 Task: Select format cells if greater than.
Action: Mouse moved to (1023, 434)
Screenshot: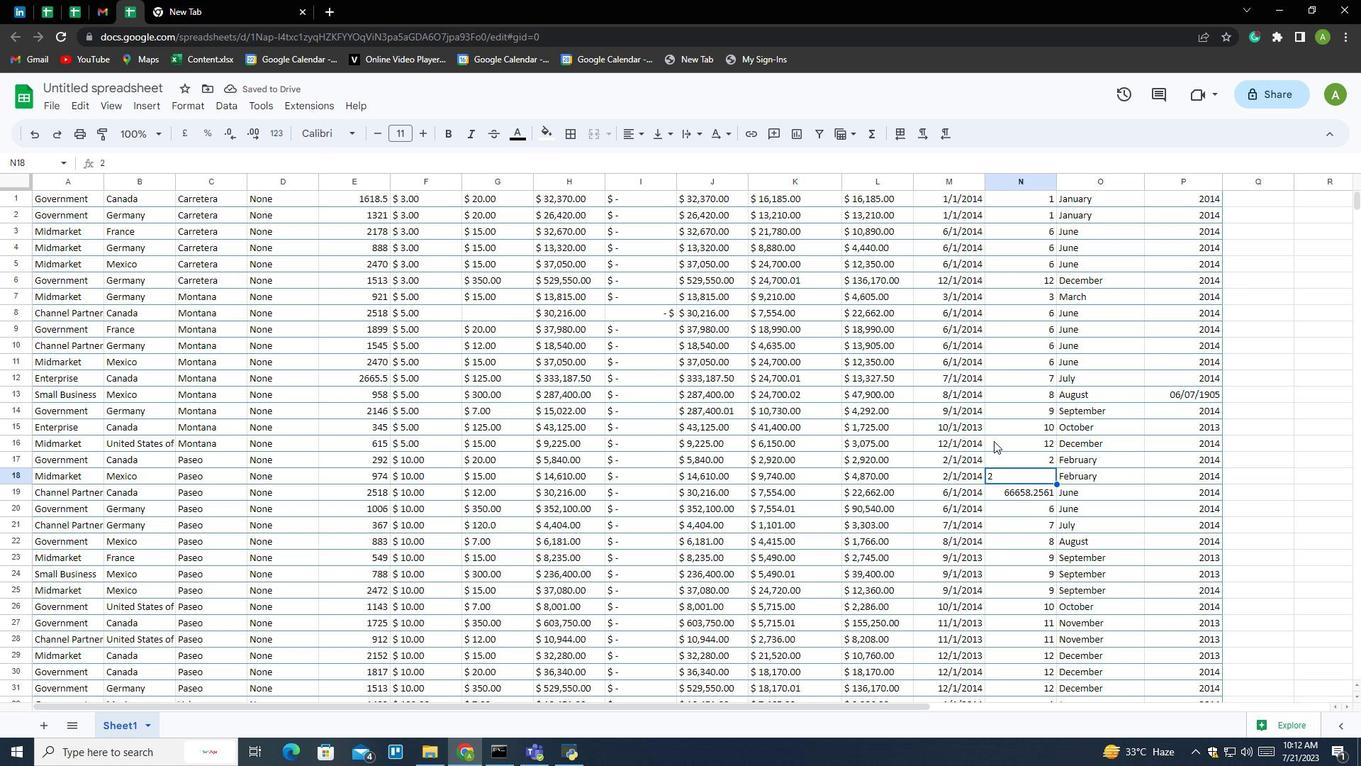 
Action: Mouse pressed left at (1023, 434)
Screenshot: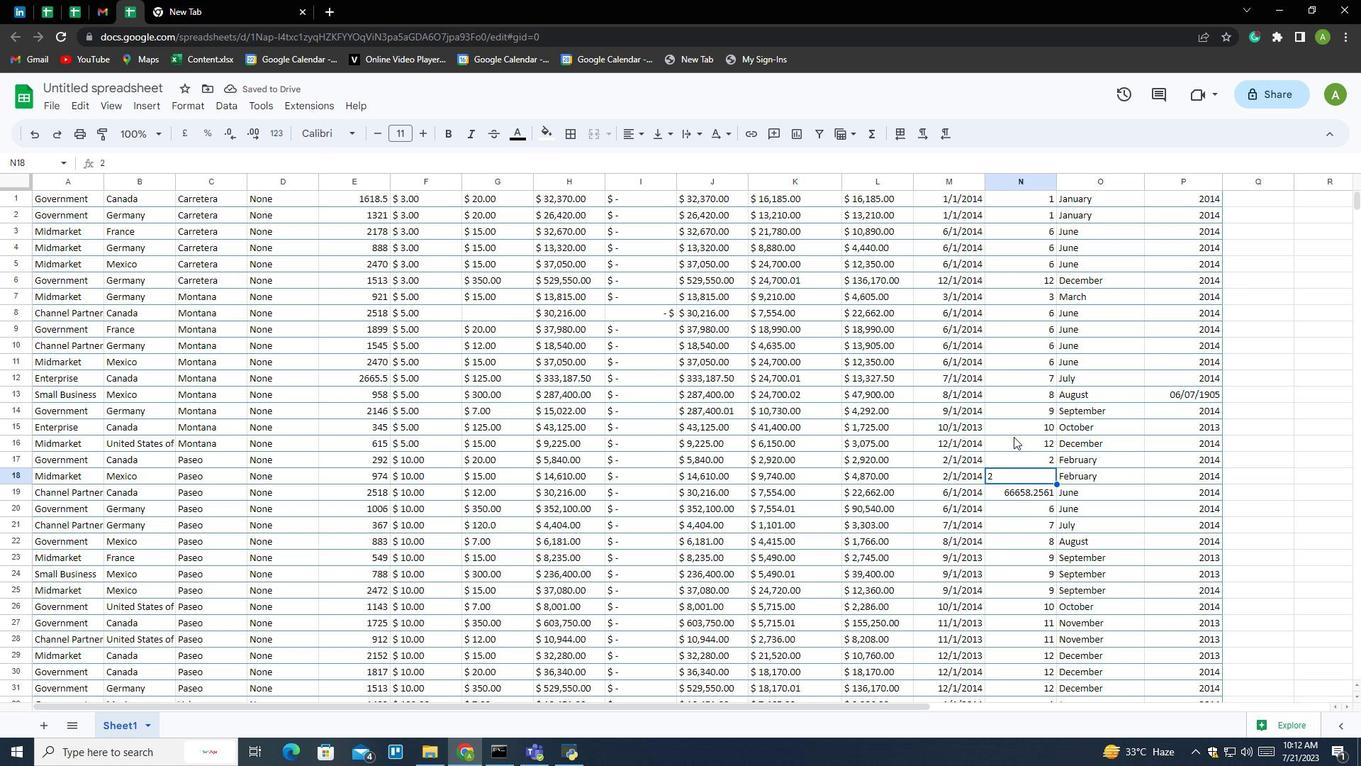 
Action: Mouse moved to (180, 100)
Screenshot: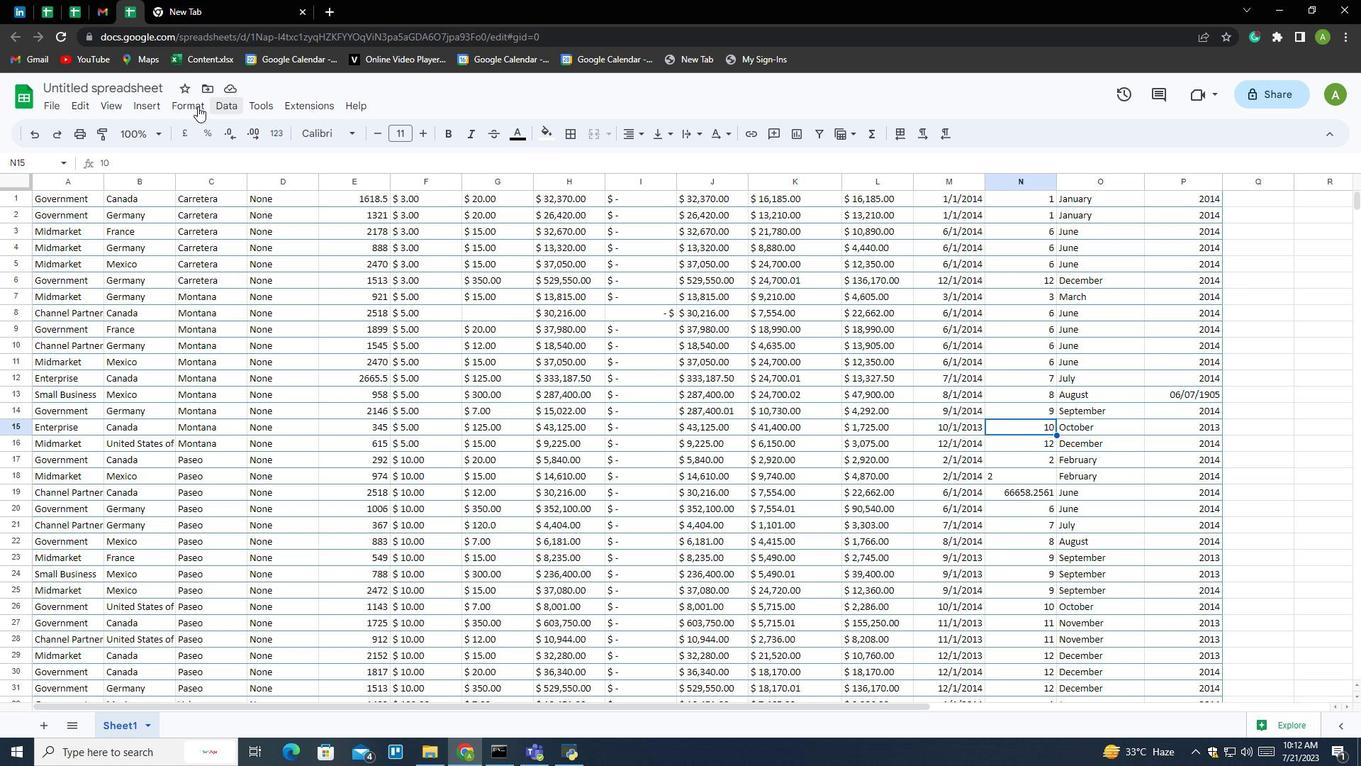 
Action: Mouse pressed left at (180, 100)
Screenshot: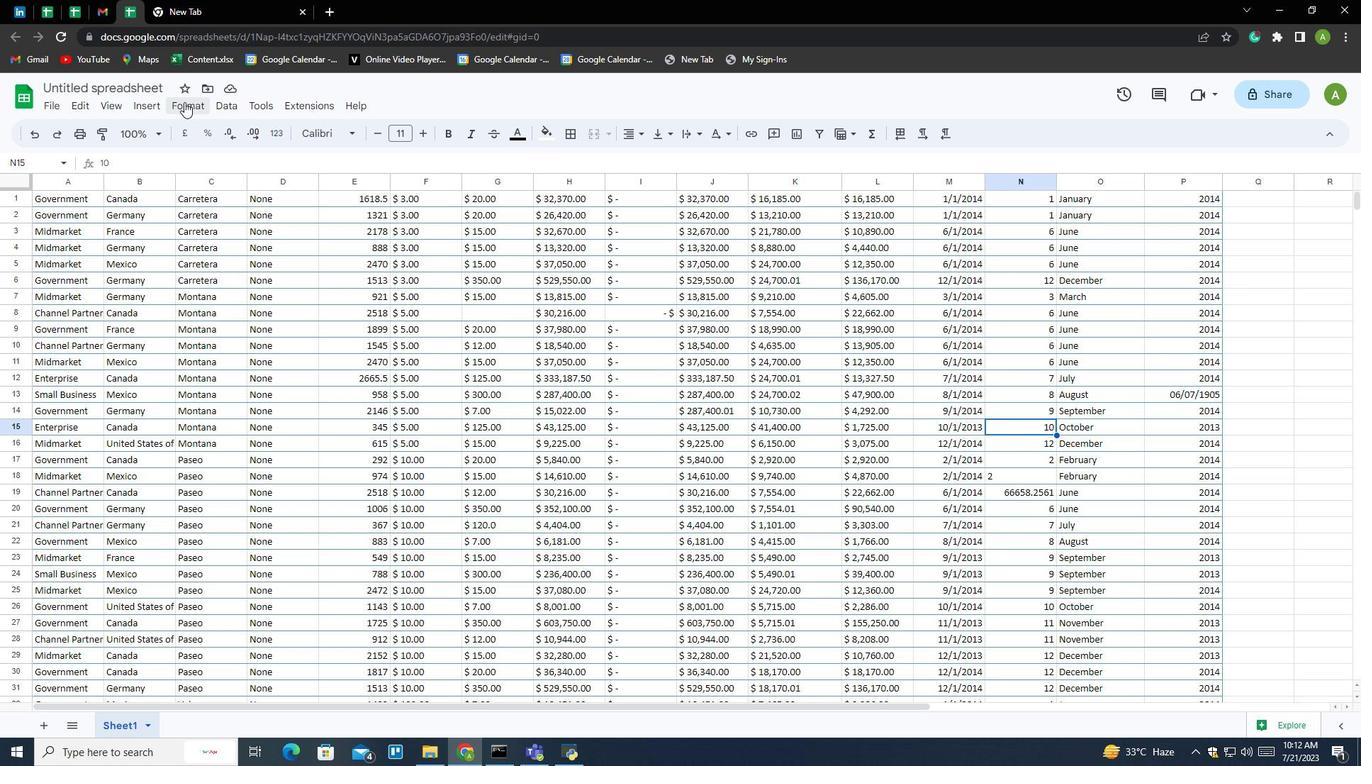 
Action: Mouse moved to (214, 374)
Screenshot: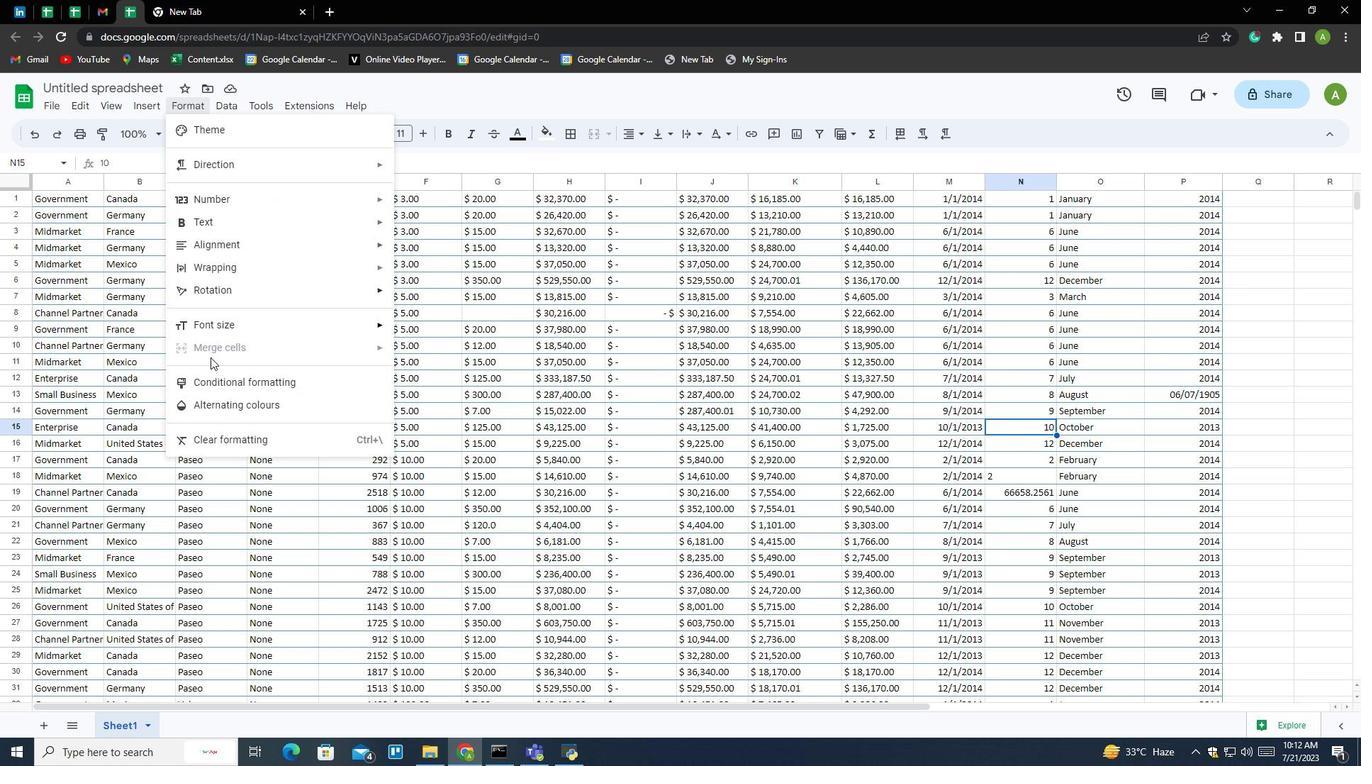
Action: Mouse pressed left at (214, 374)
Screenshot: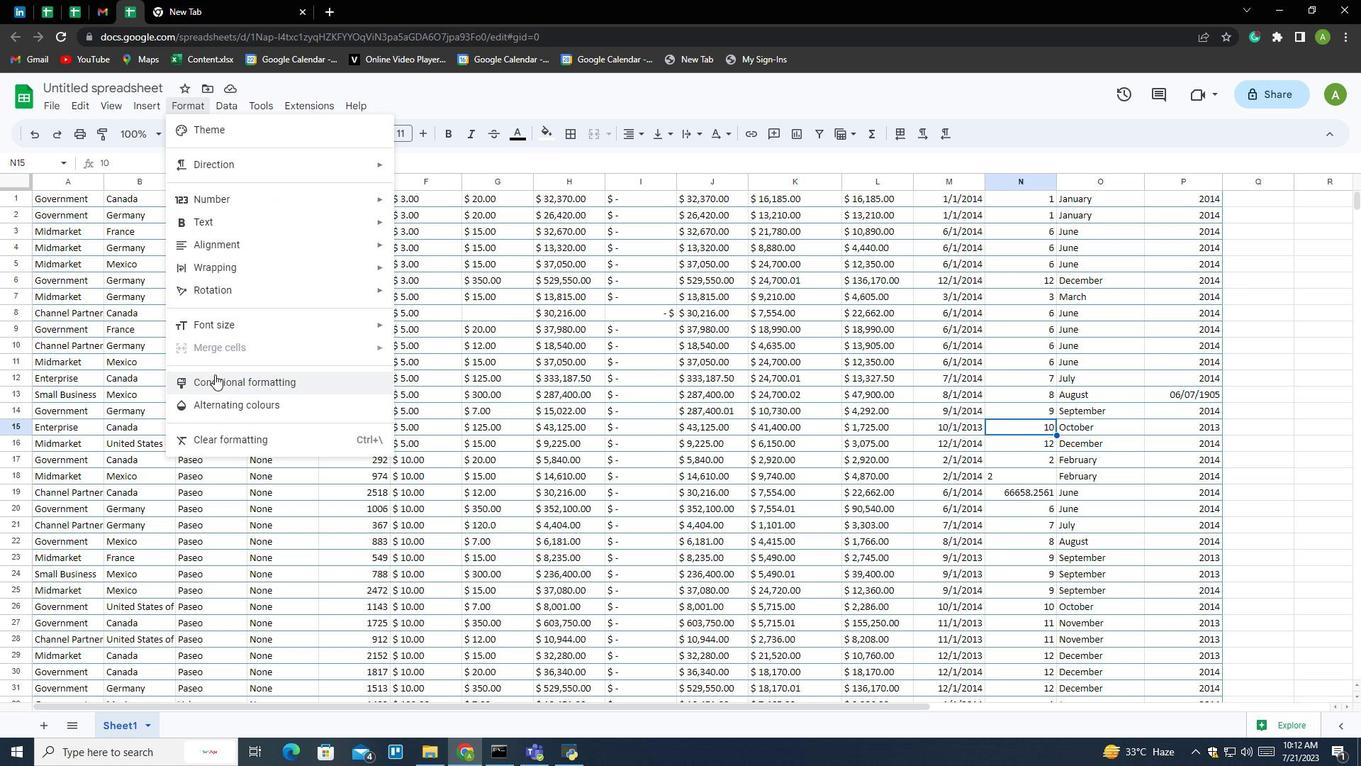
Action: Mouse moved to (1183, 329)
Screenshot: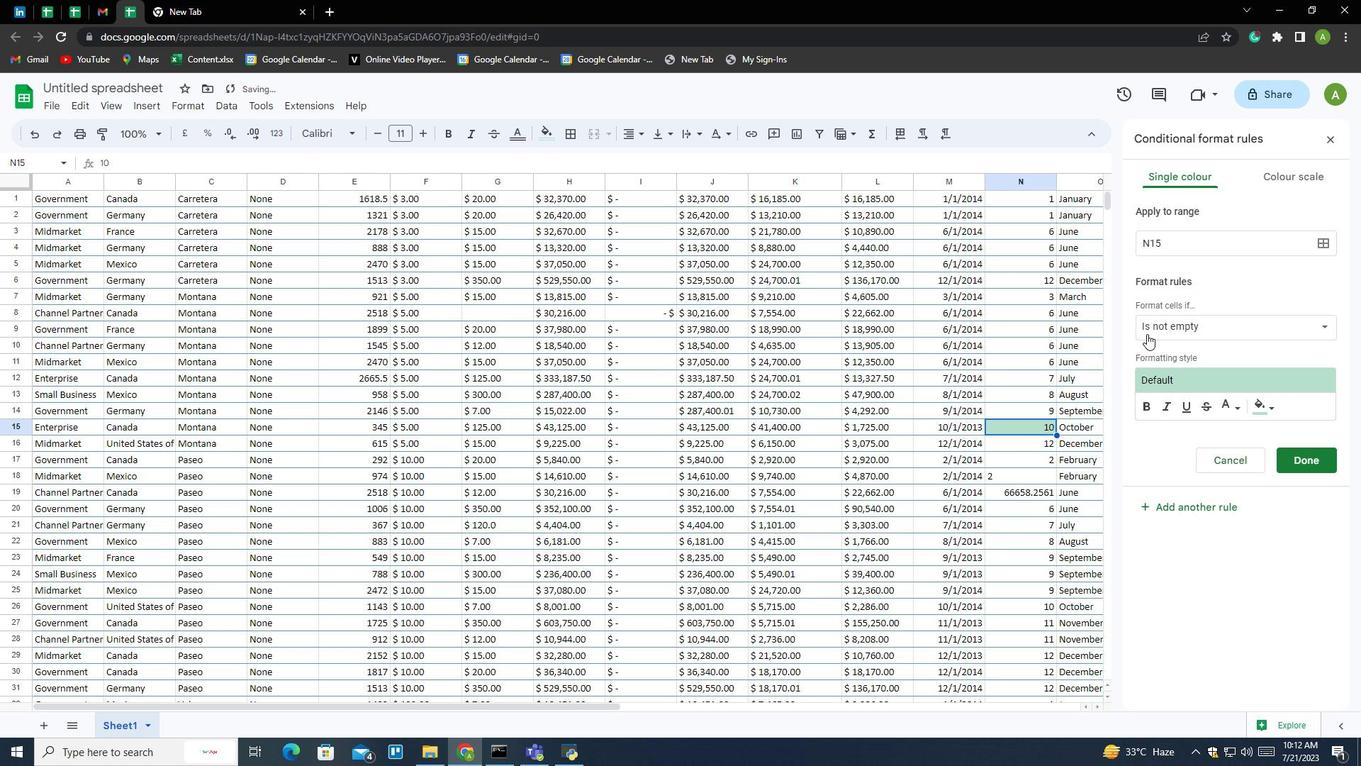 
Action: Mouse pressed left at (1183, 329)
Screenshot: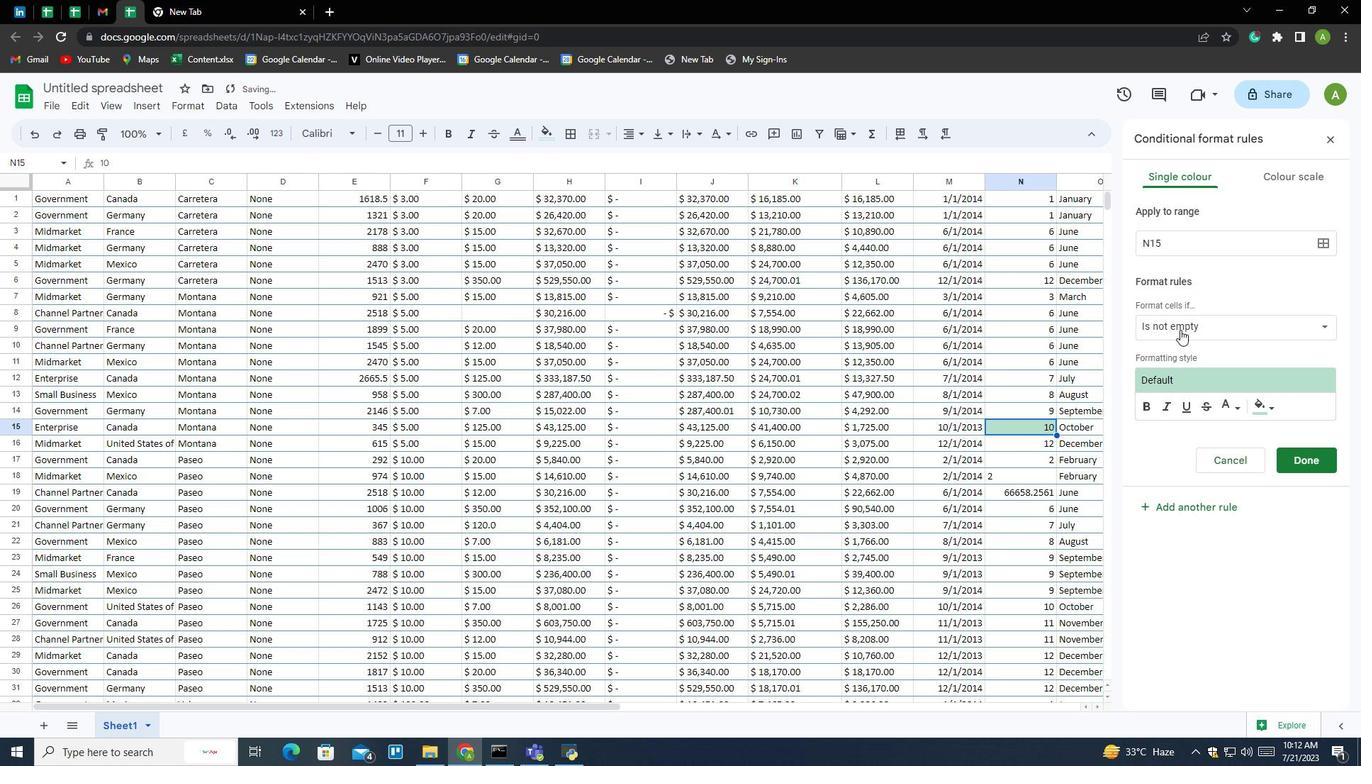 
Action: Mouse moved to (1207, 555)
Screenshot: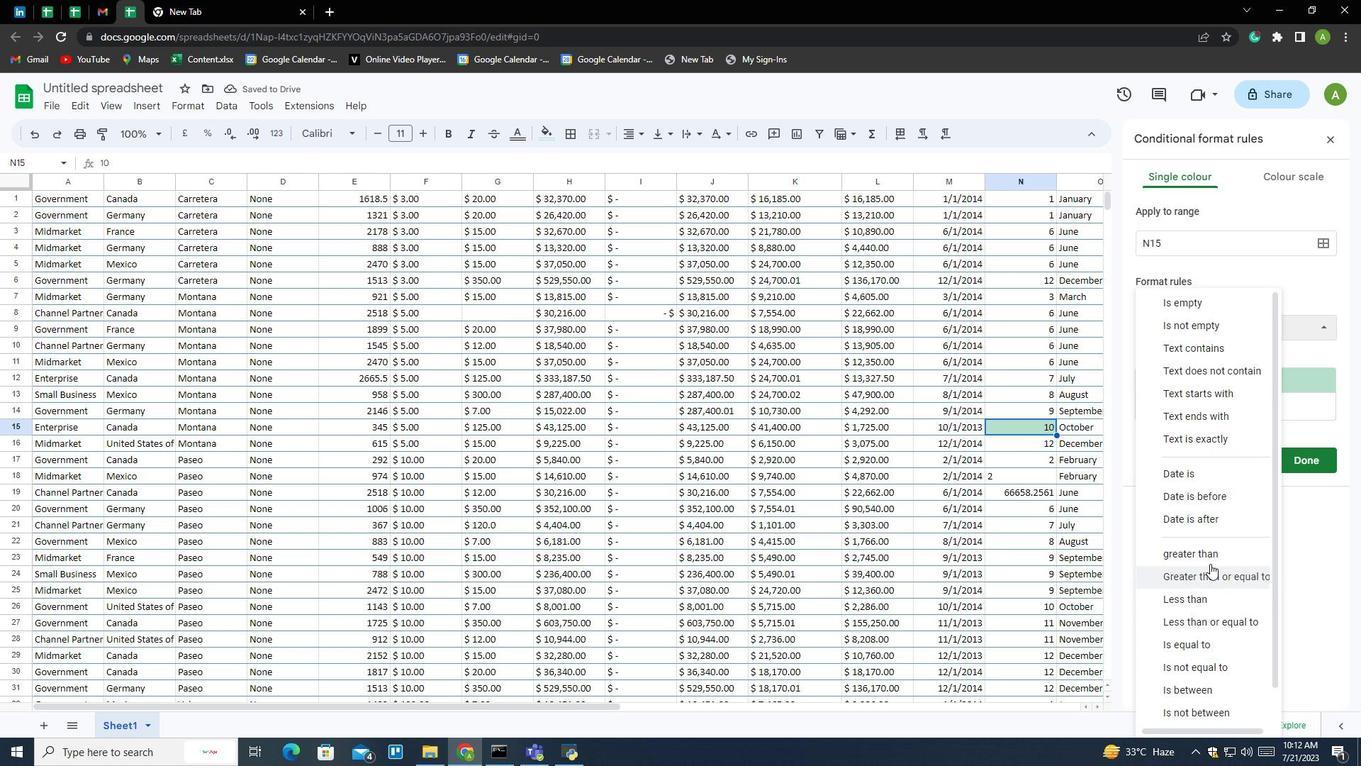 
Action: Mouse pressed left at (1207, 555)
Screenshot: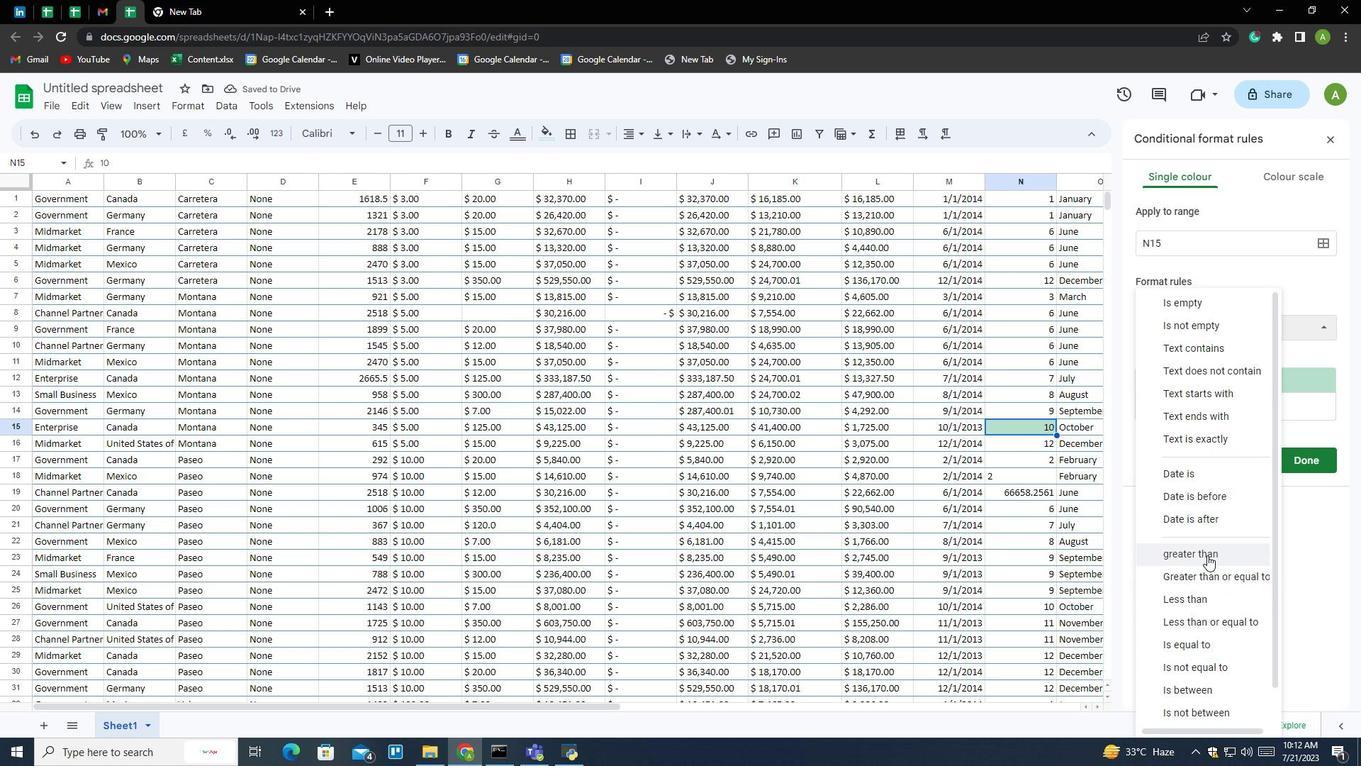
